 Task: Add an event with the title Third Brainstorming Session, date '2023/11/30', time 7:00 AM to 9:00 AMand add a description: Participants will understand the importance of building rapport and trust with the other party during negotiations. They will learn strategies to establish positive relationships, manage emotions, and navigate potential conflicts constructively., put the event into Orange category, logged in from the account softage.3@softage.netand send the event invitation to softage.2@softage.net and softage.4@softage.net. Set a reminder for the event 5 minutes before
Action: Mouse moved to (89, 88)
Screenshot: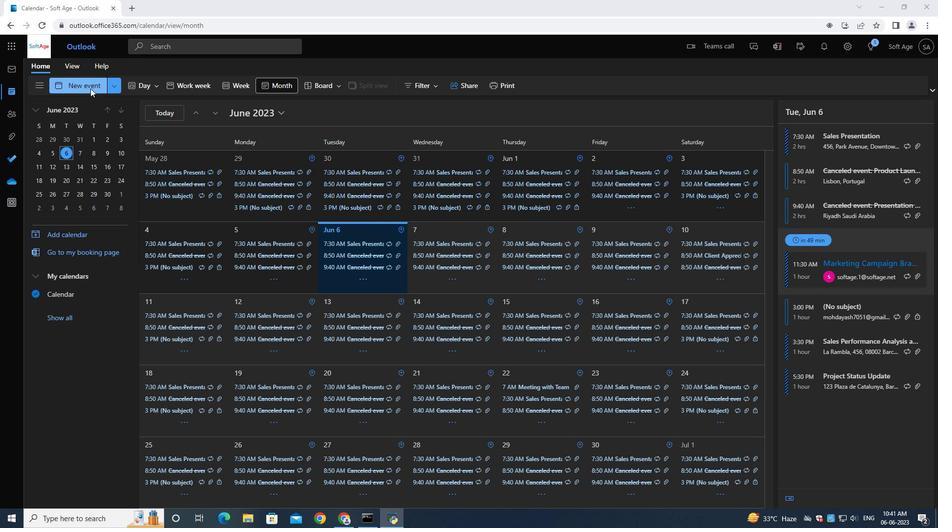 
Action: Mouse pressed left at (89, 88)
Screenshot: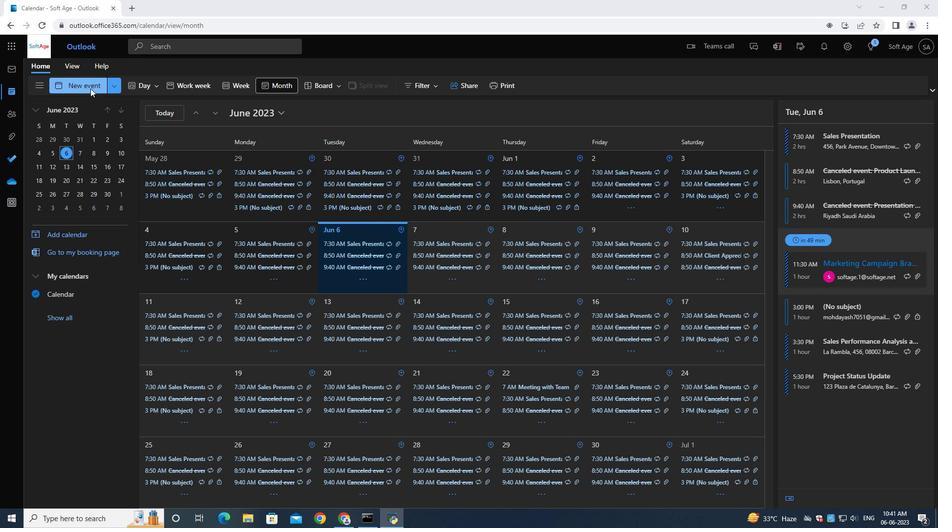 
Action: Mouse moved to (300, 167)
Screenshot: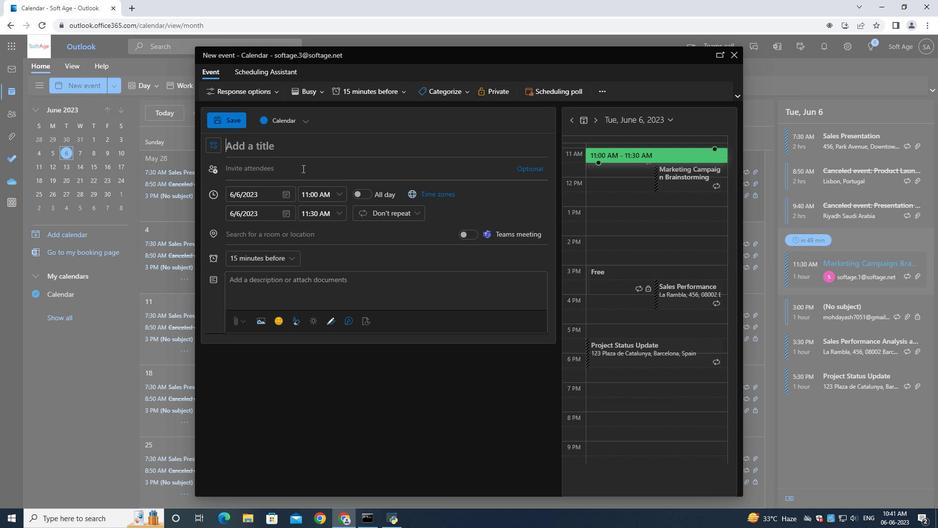 
Action: Mouse pressed left at (300, 167)
Screenshot: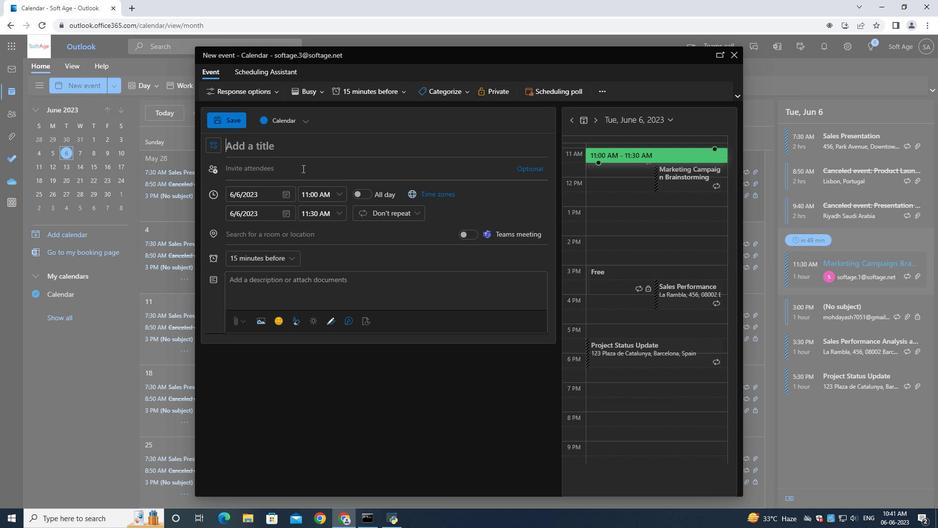 
Action: Mouse moved to (293, 150)
Screenshot: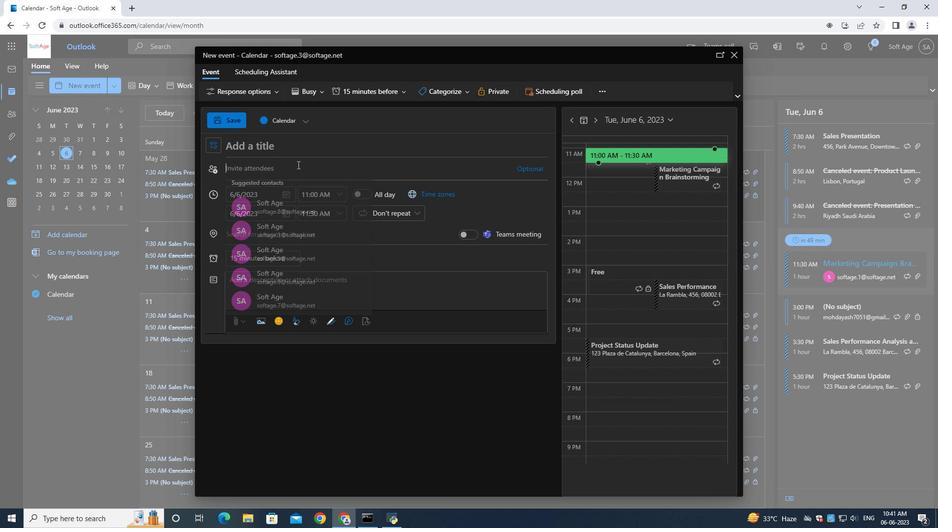 
Action: Mouse pressed left at (293, 150)
Screenshot: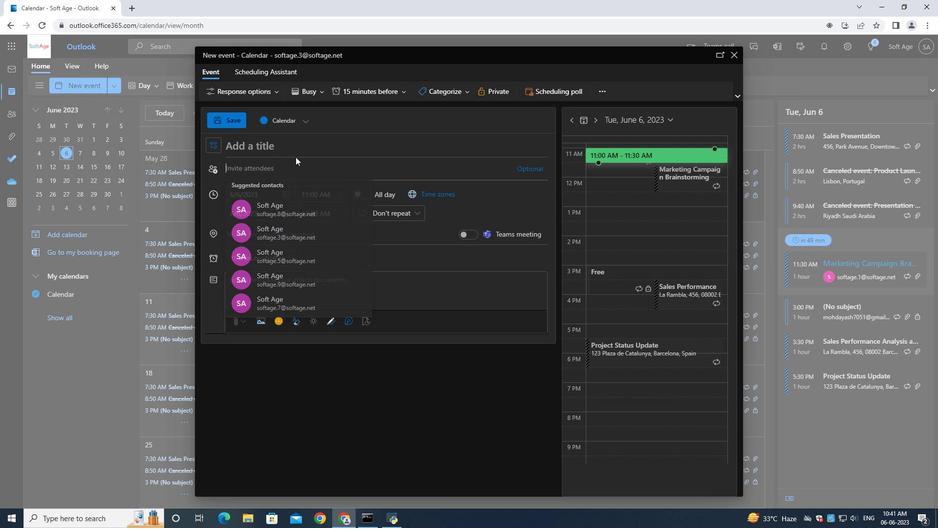
Action: Mouse moved to (295, 150)
Screenshot: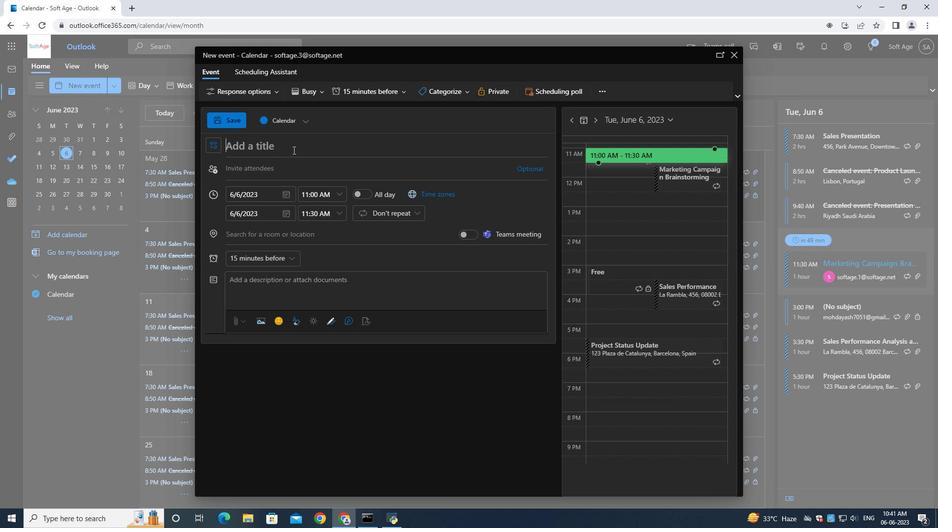 
Action: Key pressed <Key.shift>Third<Key.space><Key.shift>Ba<Key.backspace>rainstorming<Key.space><Key.shift><Key.shift><Key.shift>Session<Key.space>
Screenshot: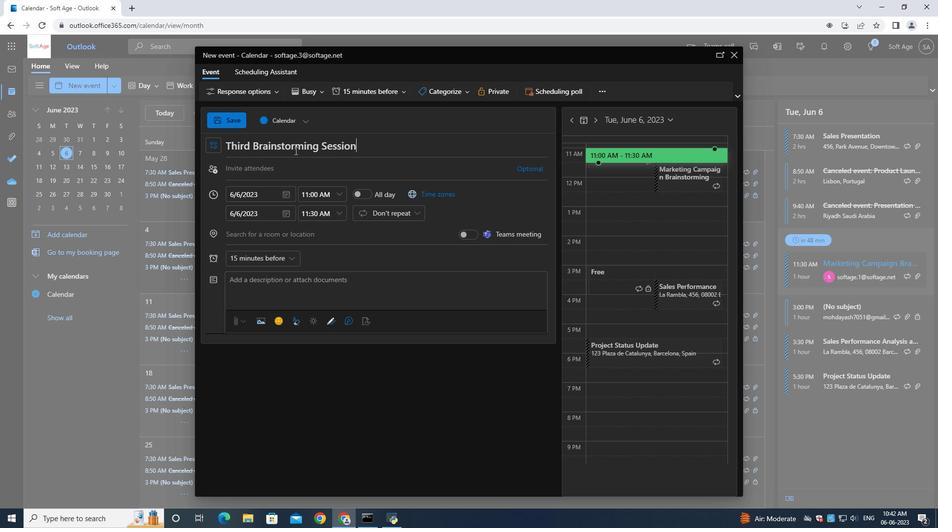 
Action: Mouse moved to (288, 194)
Screenshot: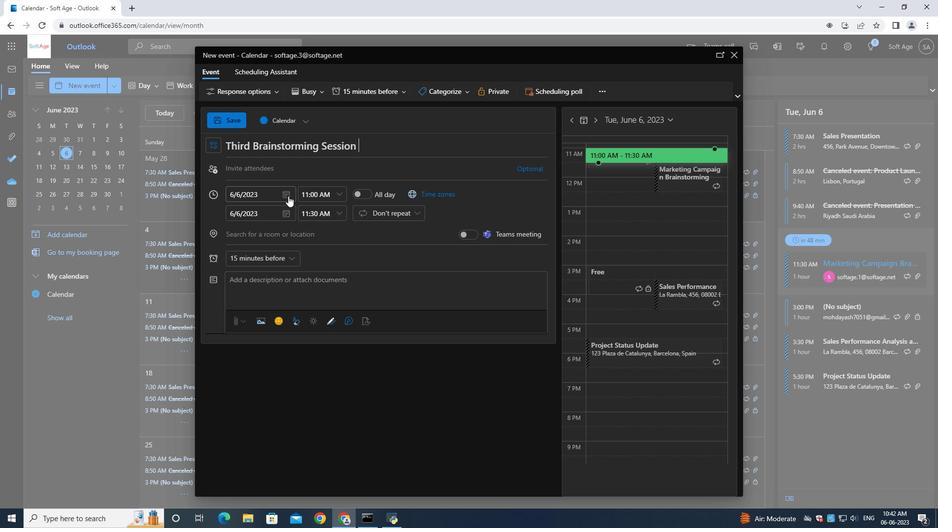 
Action: Mouse pressed left at (288, 194)
Screenshot: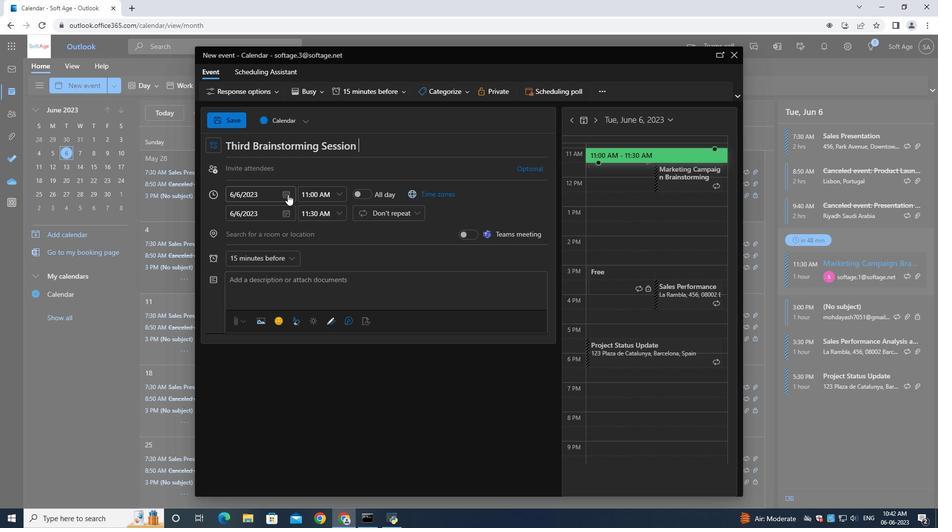 
Action: Mouse moved to (317, 209)
Screenshot: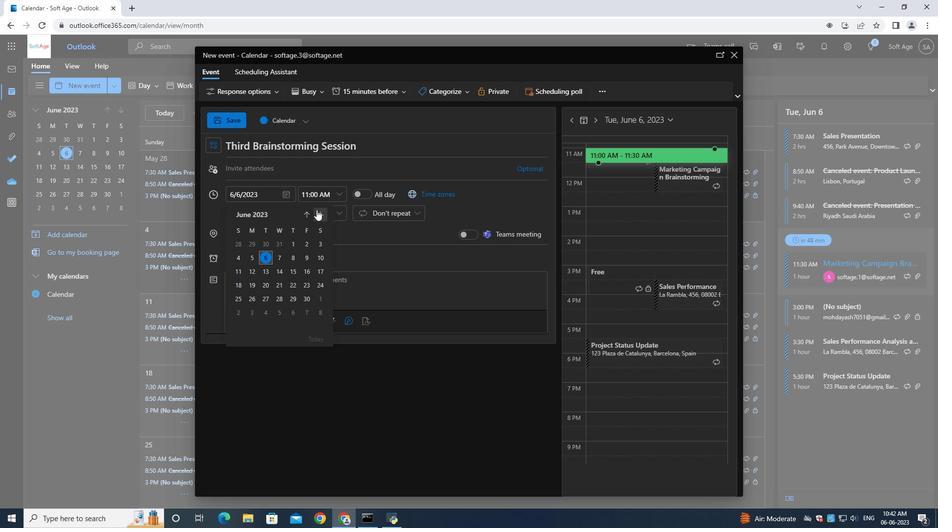 
Action: Mouse pressed left at (317, 209)
Screenshot: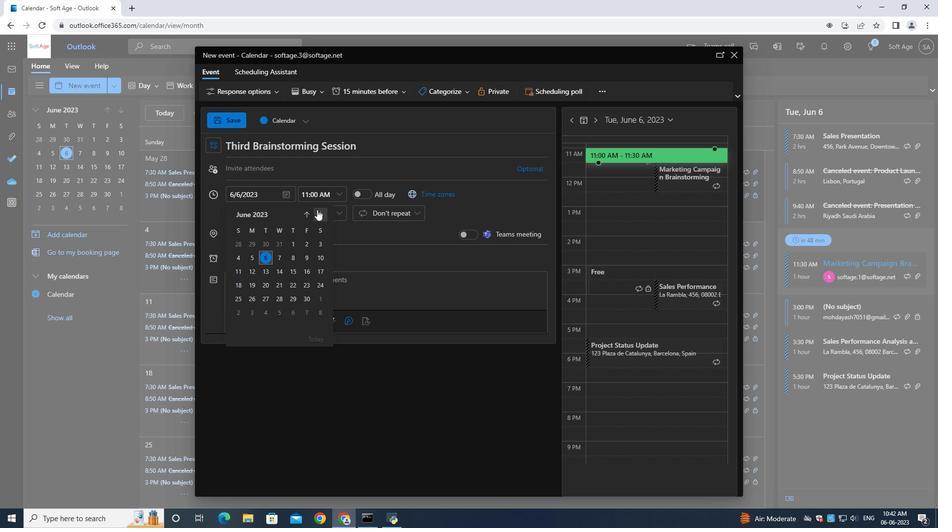 
Action: Mouse pressed left at (317, 209)
Screenshot: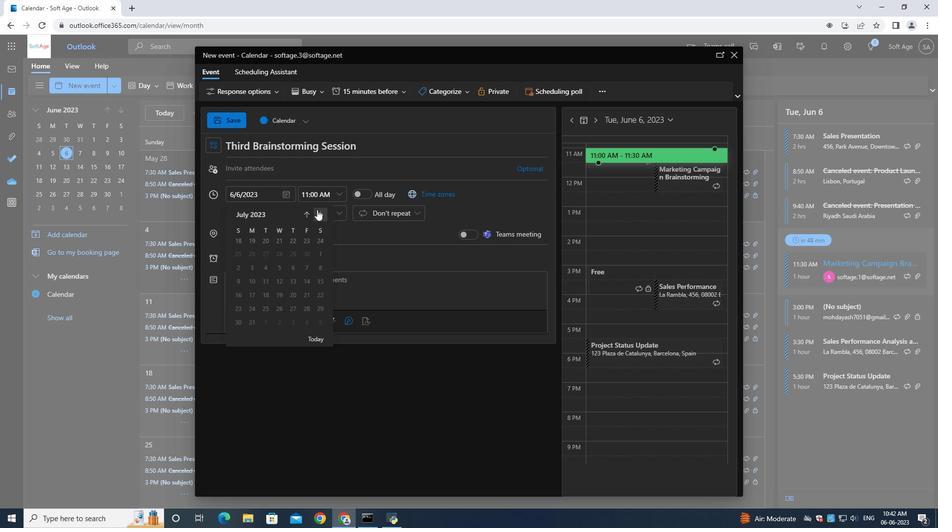 
Action: Mouse pressed left at (317, 209)
Screenshot: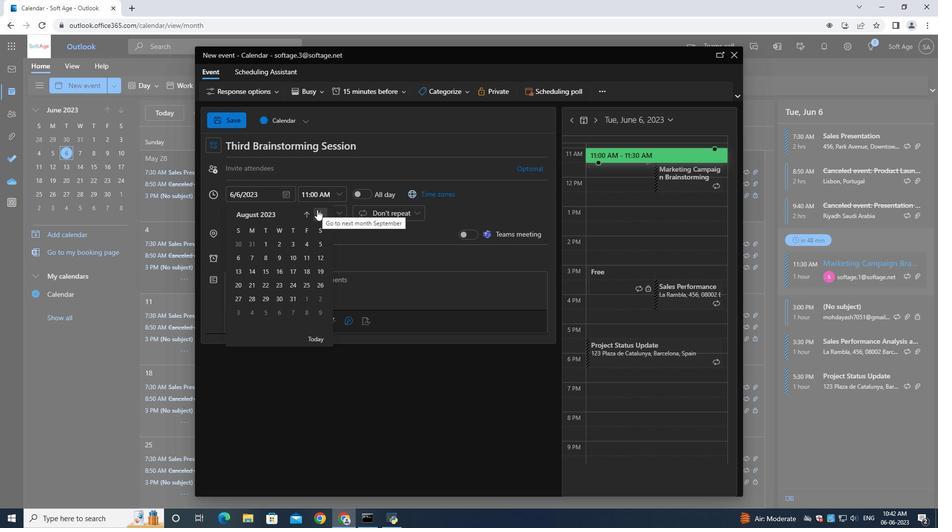 
Action: Mouse pressed left at (317, 209)
Screenshot: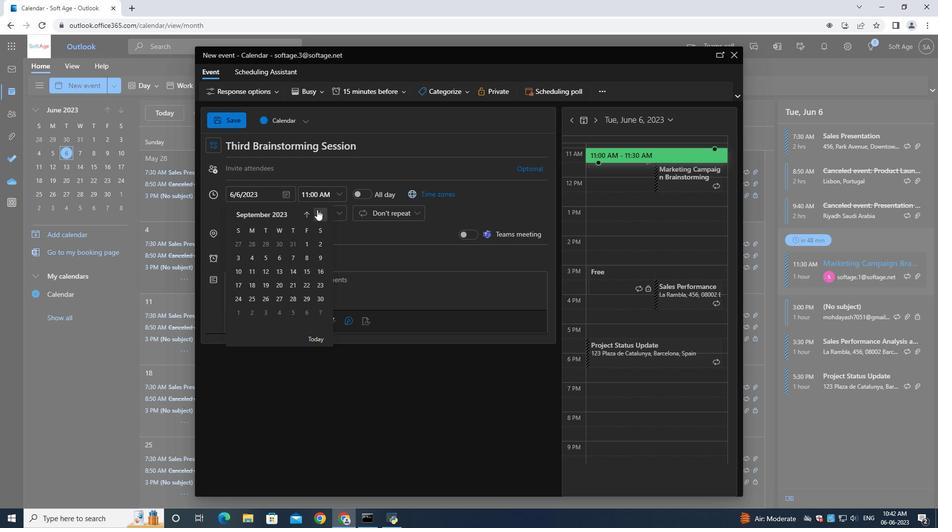 
Action: Mouse pressed left at (317, 209)
Screenshot: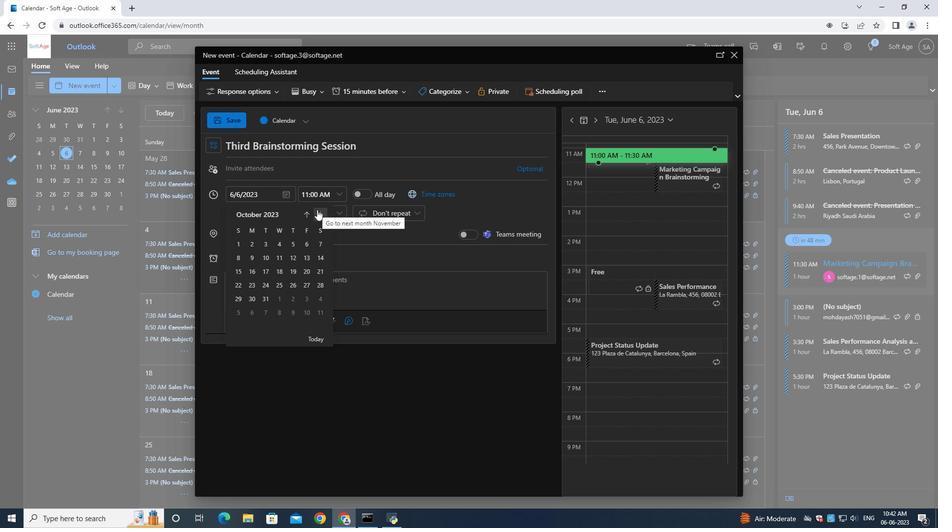 
Action: Mouse moved to (290, 299)
Screenshot: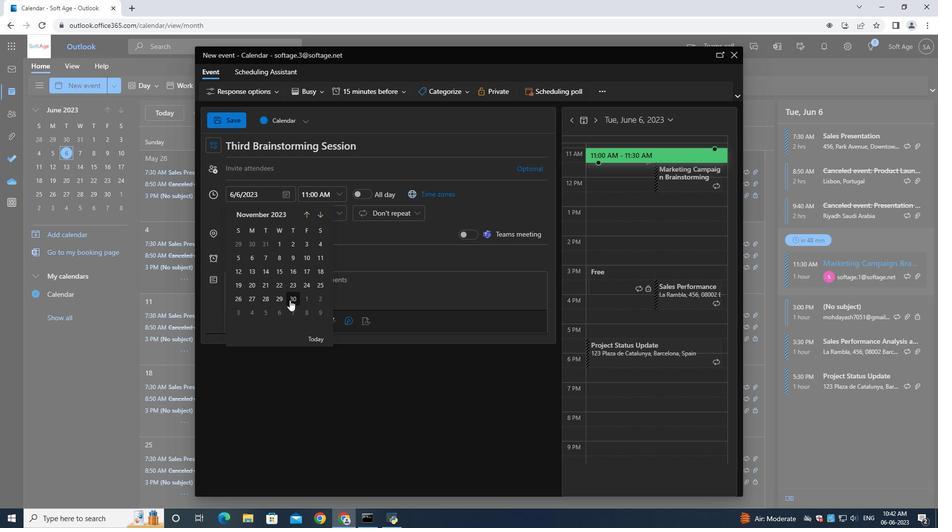 
Action: Mouse pressed left at (290, 299)
Screenshot: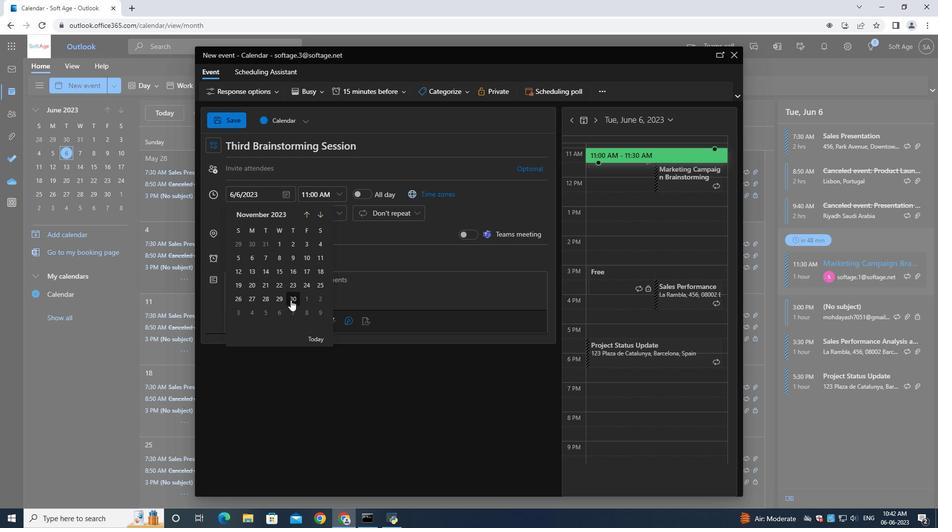 
Action: Mouse moved to (318, 200)
Screenshot: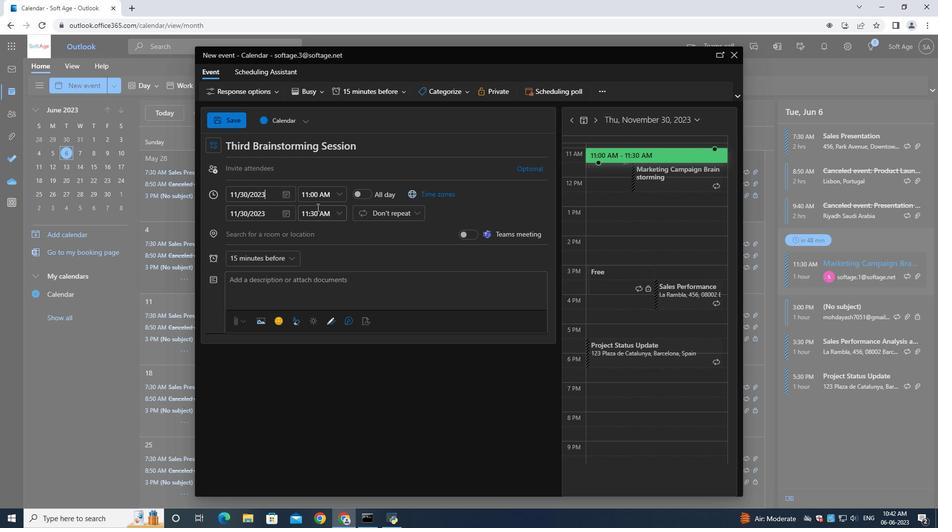 
Action: Mouse pressed left at (318, 200)
Screenshot: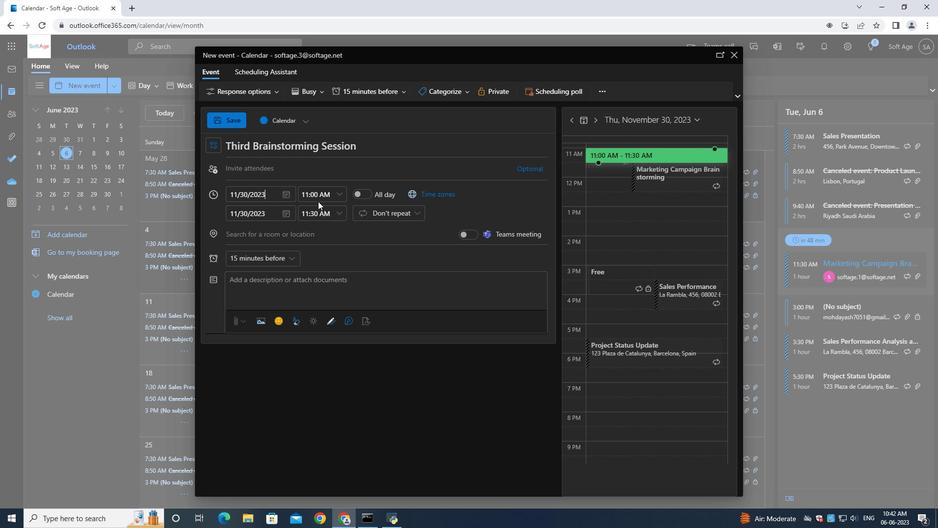 
Action: Mouse moved to (361, 213)
Screenshot: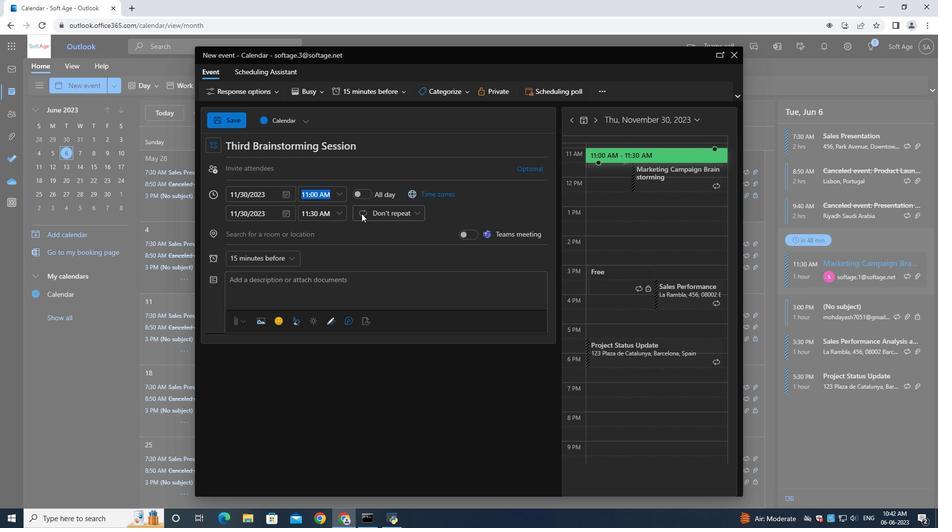 
Action: Key pressed 7<Key.shift_r>:00<Key.shift>AM
Screenshot: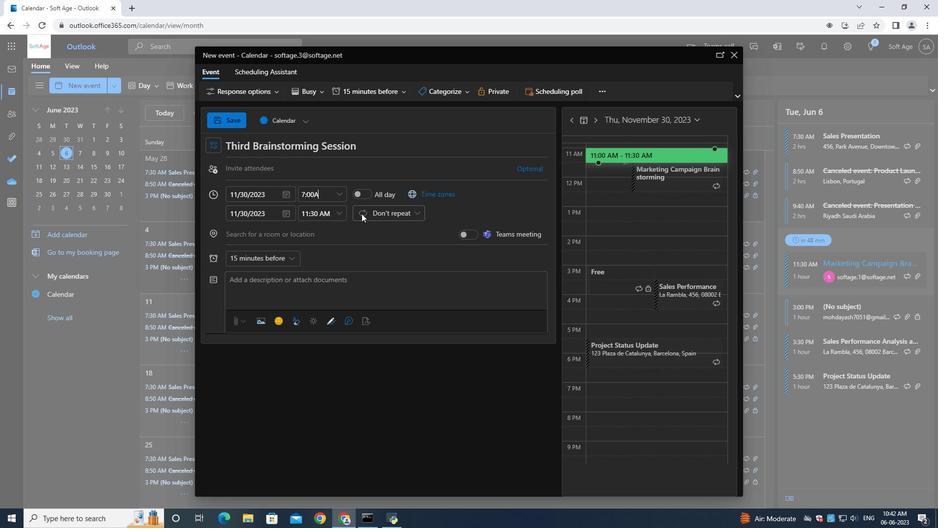 
Action: Mouse moved to (307, 216)
Screenshot: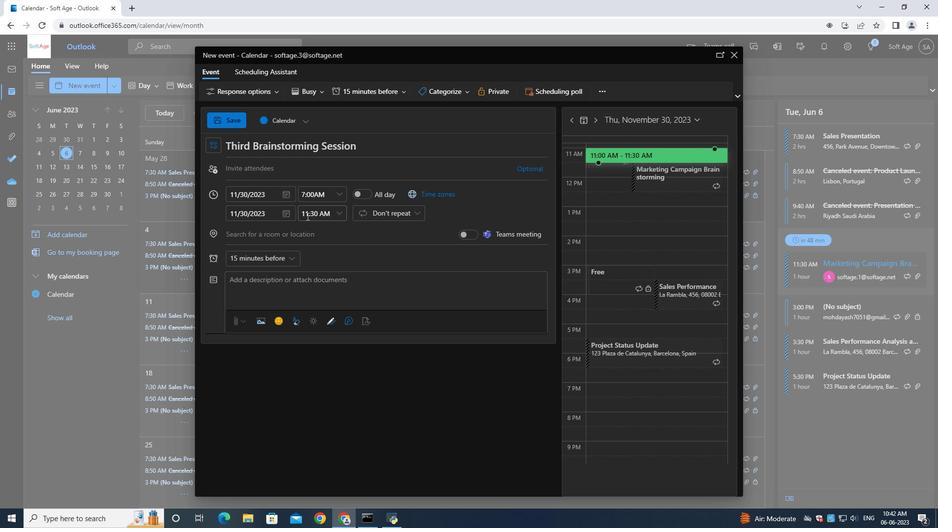 
Action: Mouse pressed left at (307, 216)
Screenshot: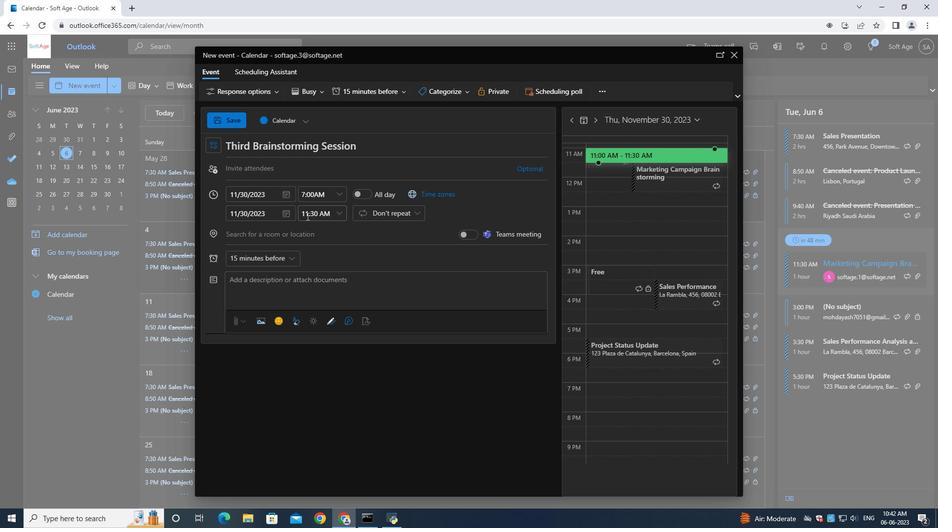 
Action: Mouse moved to (307, 215)
Screenshot: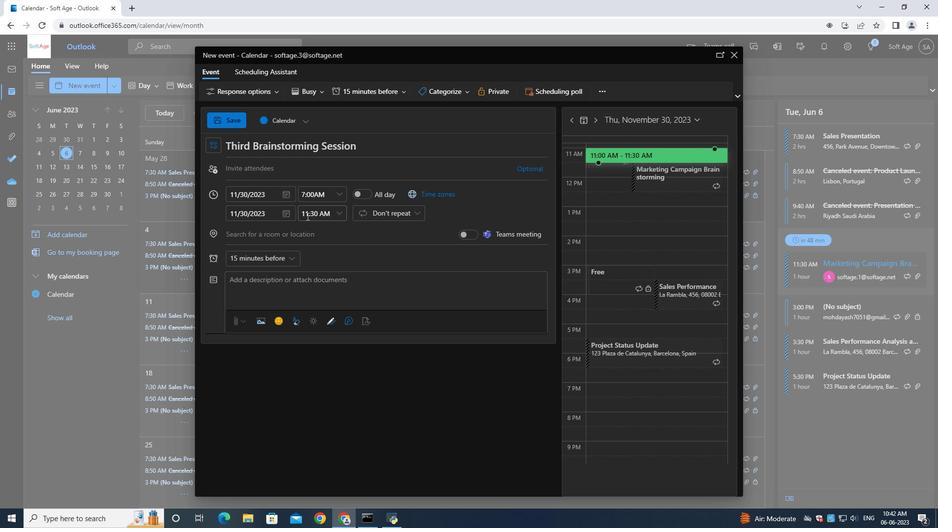 
Action: Key pressed 9<Key.shift_r>:00<Key.shift>AM
Screenshot: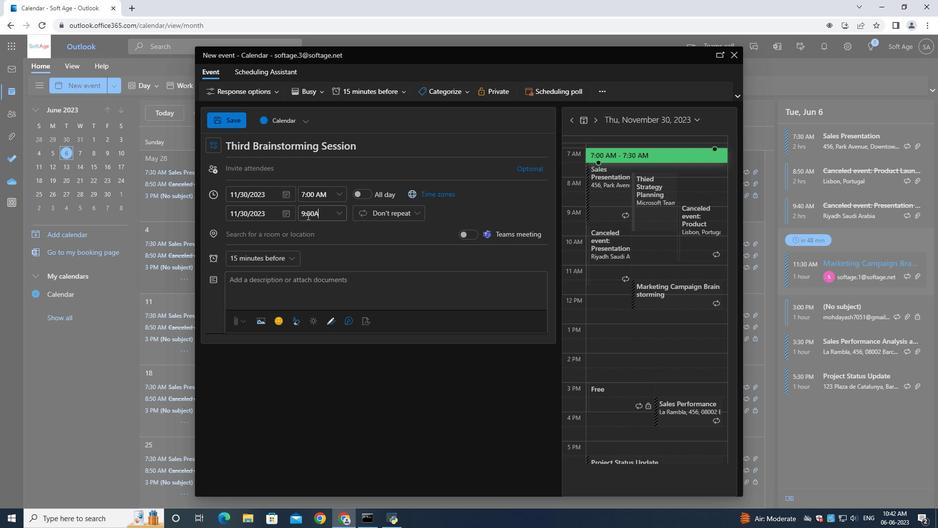 
Action: Mouse moved to (268, 277)
Screenshot: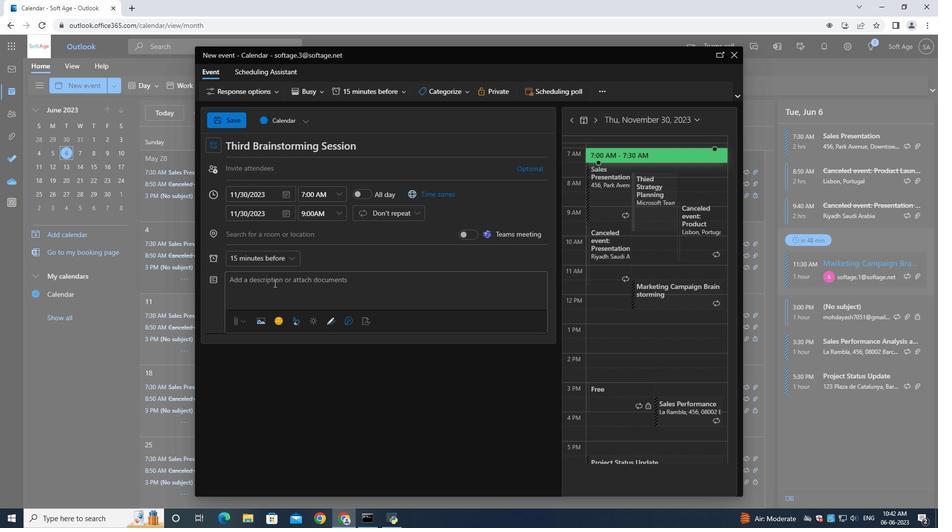 
Action: Mouse pressed left at (268, 277)
Screenshot: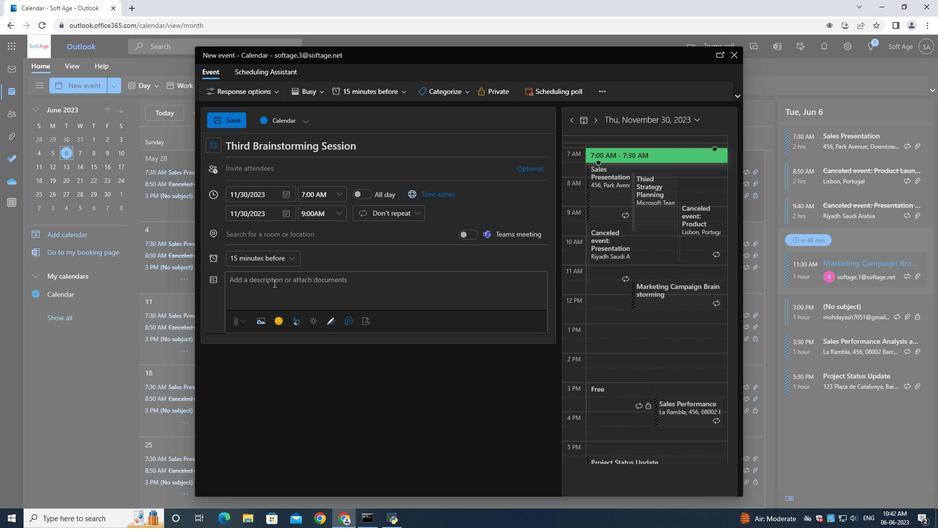 
Action: Mouse moved to (270, 275)
Screenshot: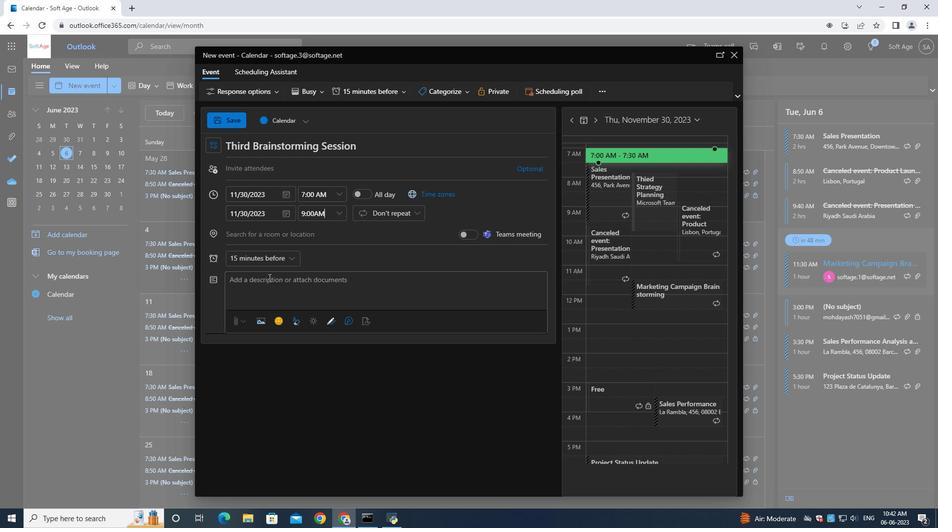 
Action: Key pressed <Key.shift>Participants<Key.space>will<Key.space>understand<Key.space>the<Key.space>importance<Key.space>of<Key.space>building<Key.space>rapport<Key.space>and<Key.space>trust<Key.space>with<Key.space>the<Key.space>other<Key.space>party<Key.space>during<Key.space>negotiations.<Key.space><Key.shift><Key.shift><Key.shift><Key.shift><Key.shift><Key.shift><Key.shift><Key.shift><Key.shift><Key.shift><Key.shift><Key.shift><Key.shift><Key.shift><Key.shift><Key.shift><Key.shift><Key.shift><Key.shift><Key.shift><Key.shift><Key.shift>Theu<Key.backspace>y<Key.space>will<Key.space>learn<Key.space>strategies<Key.space>to<Key.space>establish<Key.space>positive<Key.space>relationship,<Key.space>manage<Key.space>emotions,<Key.space>and<Key.space>navigate<Key.space>potenial<Key.space>confi<Key.backspace><Key.backspace><Key.backspace><Key.backspace><Key.backspace><Key.backspace><Key.backspace><Key.backspace><Key.backspace><Key.backspace><Key.backspace><Key.backspace><Key.backspace><Key.backspace><Key.backspace>
Screenshot: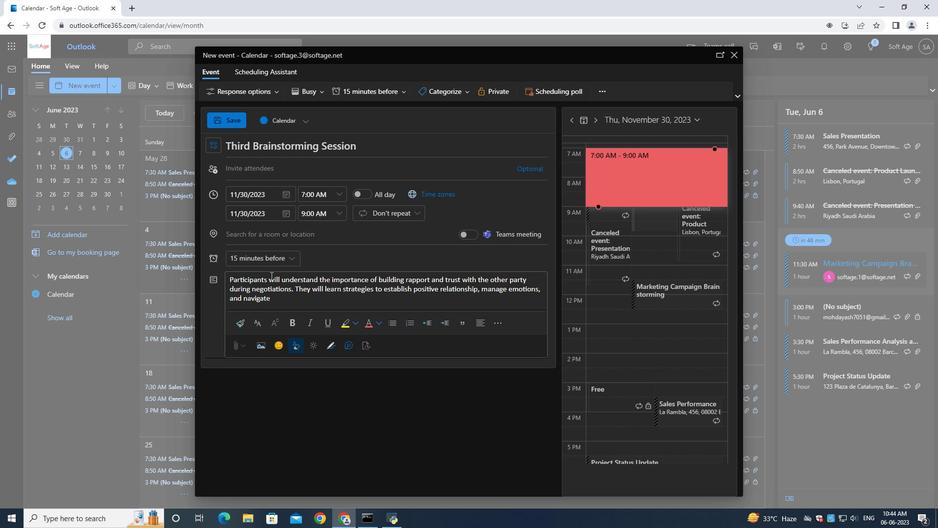 
Action: Mouse moved to (271, 274)
Screenshot: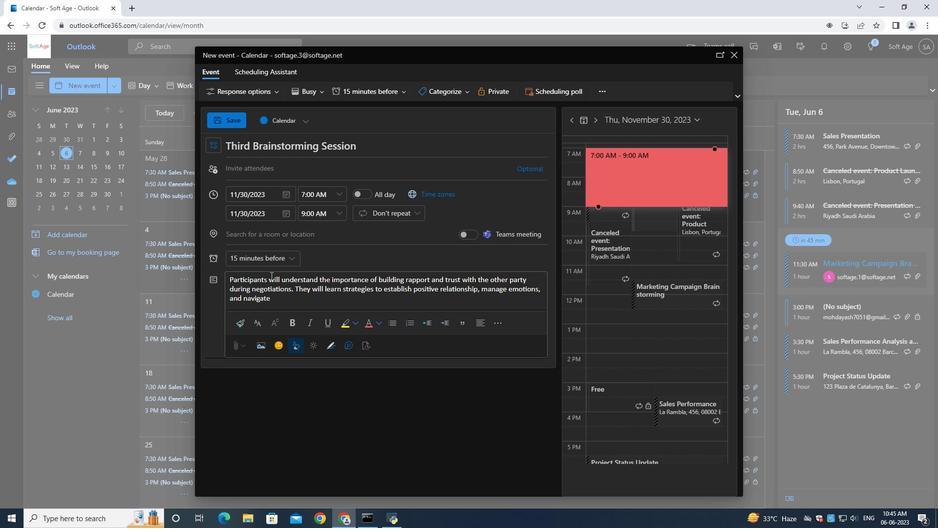 
Action: Key pressed <Key.backspace>
Screenshot: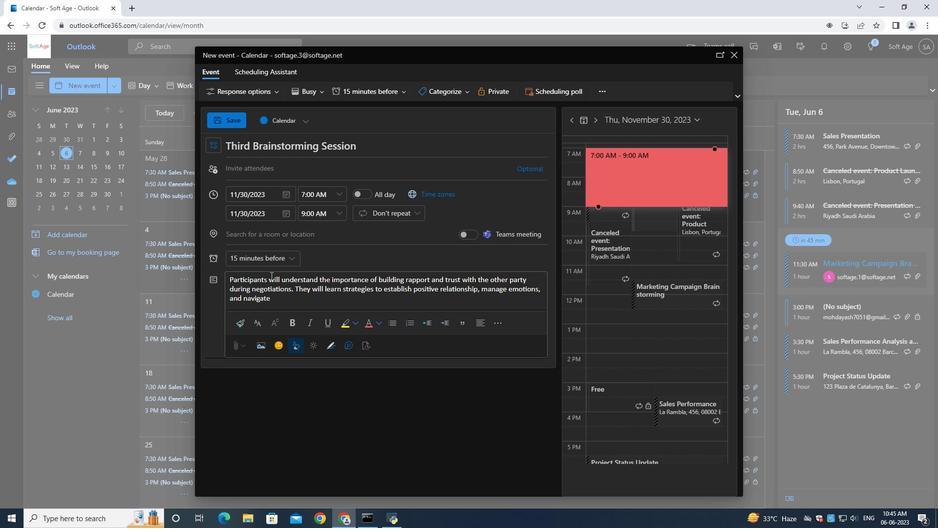 
Action: Mouse moved to (275, 276)
Screenshot: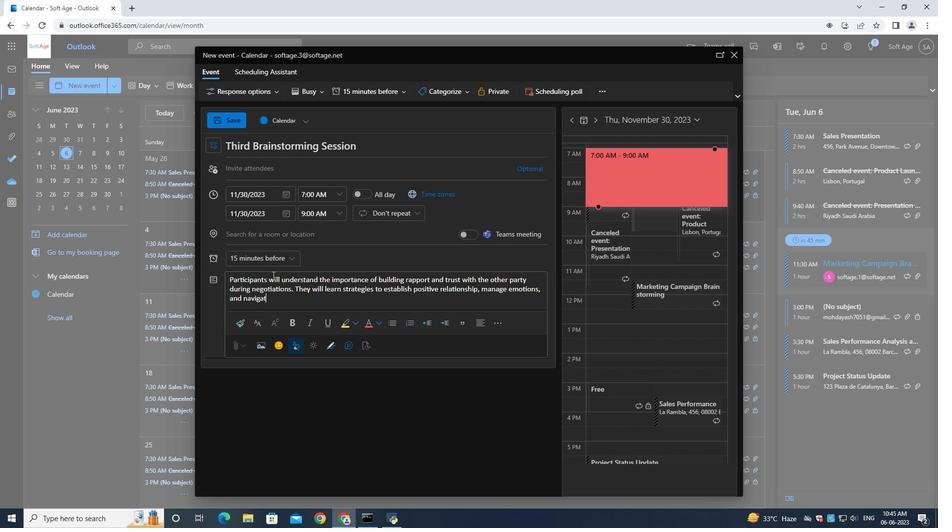 
Action: Key pressed <Key.backspace><Key.backspace><Key.backspace><Key.backspace>vigate<Key.space>potential<Key.space>con
Screenshot: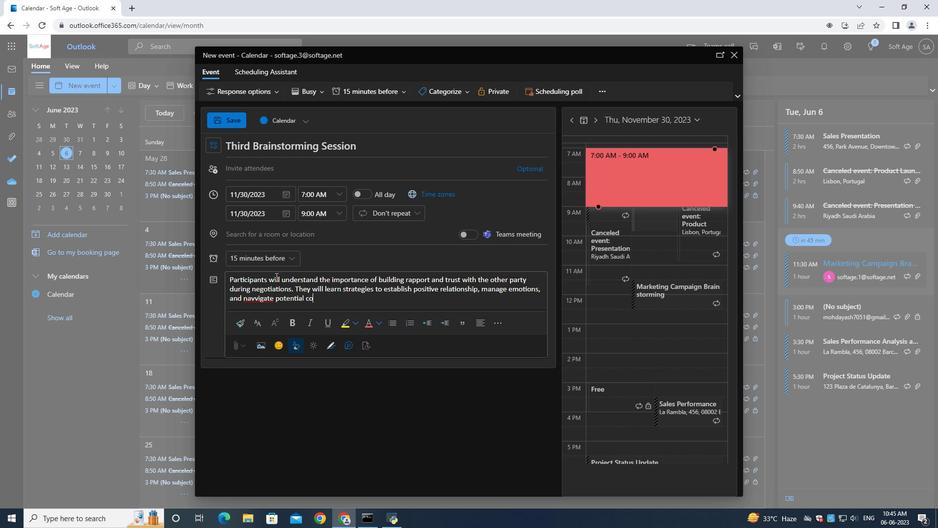 
Action: Mouse moved to (267, 299)
Screenshot: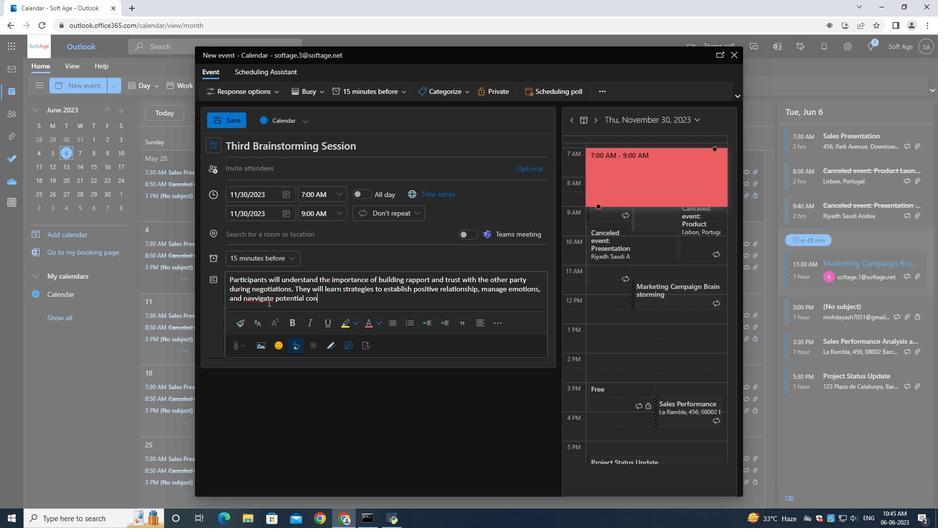 
Action: Mouse pressed left at (267, 299)
Screenshot: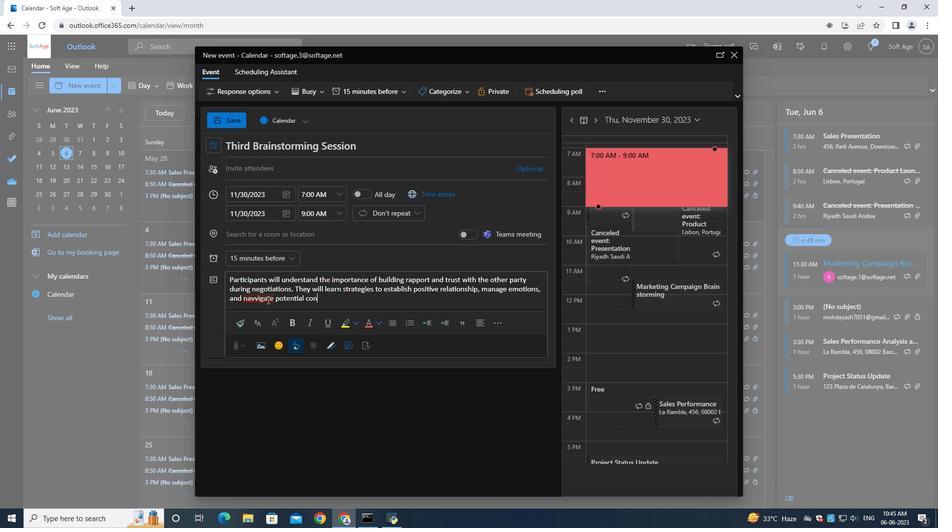
Action: Mouse moved to (253, 300)
Screenshot: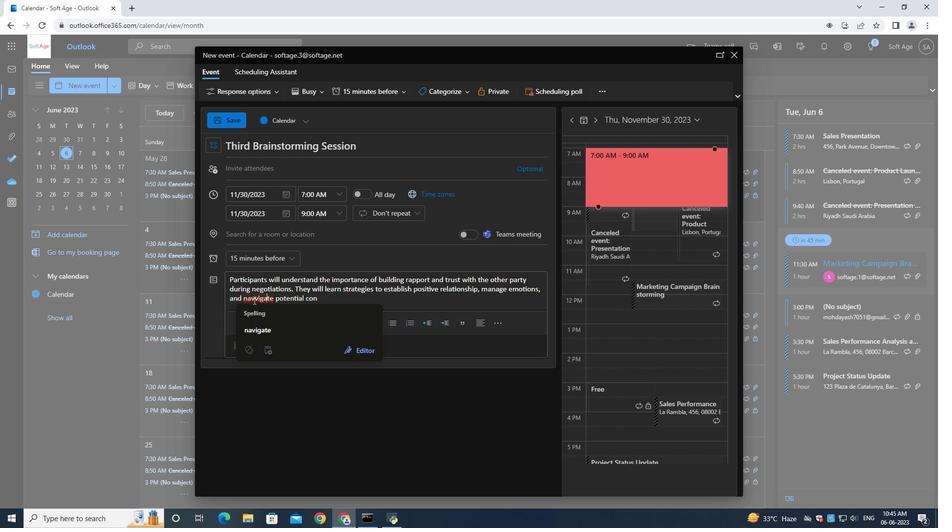 
Action: Mouse pressed left at (253, 300)
Screenshot: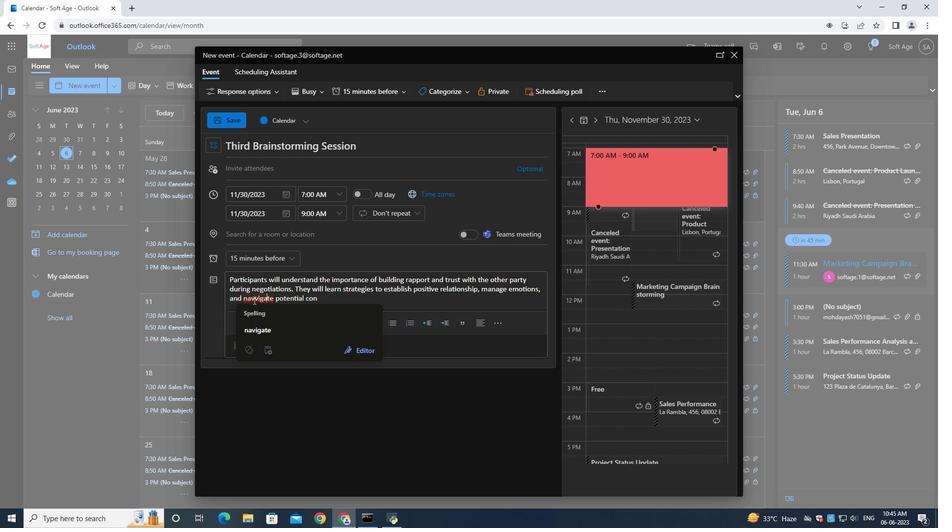 
Action: Mouse moved to (251, 326)
Screenshot: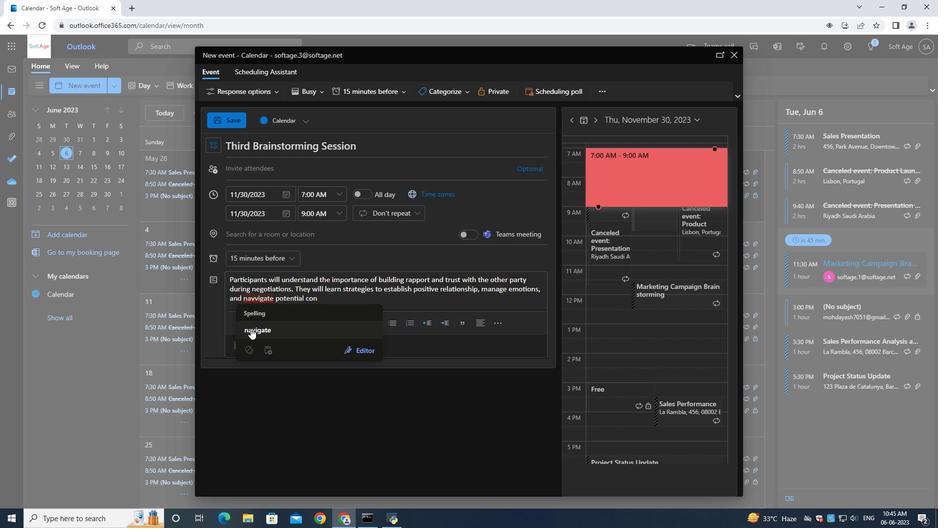 
Action: Mouse pressed left at (251, 326)
Screenshot: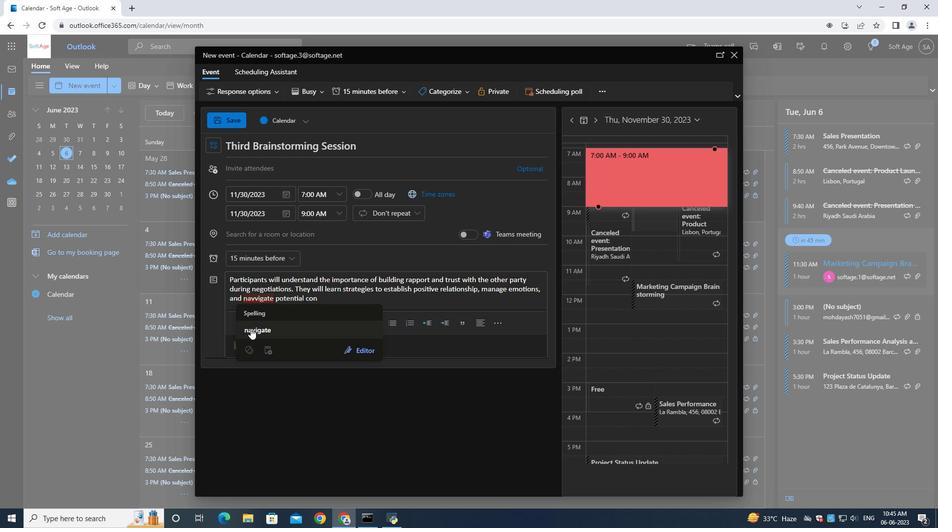 
Action: Mouse moved to (321, 297)
Screenshot: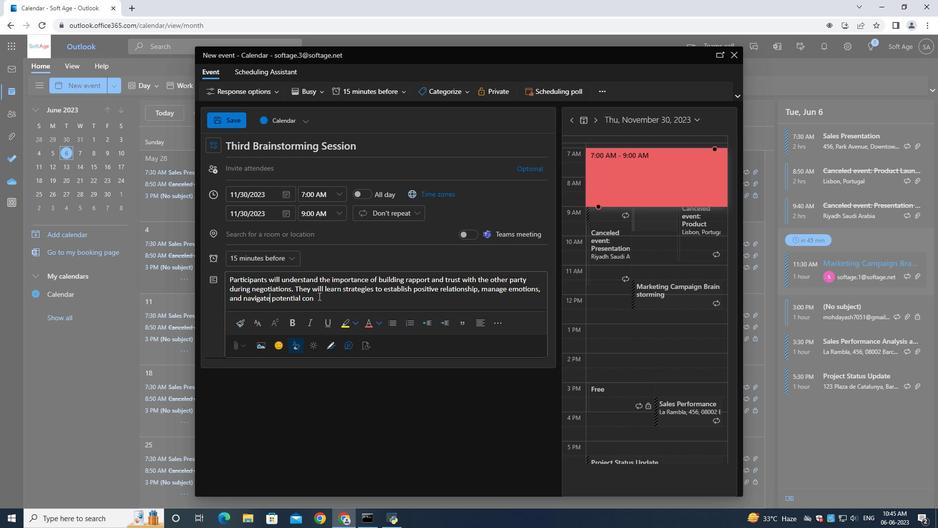 
Action: Mouse pressed left at (321, 297)
Screenshot: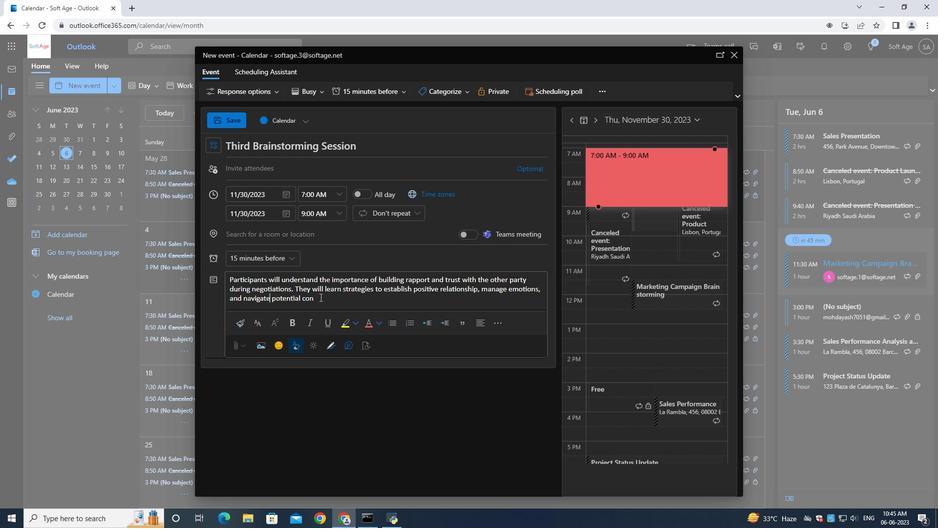 
Action: Mouse moved to (321, 297)
Screenshot: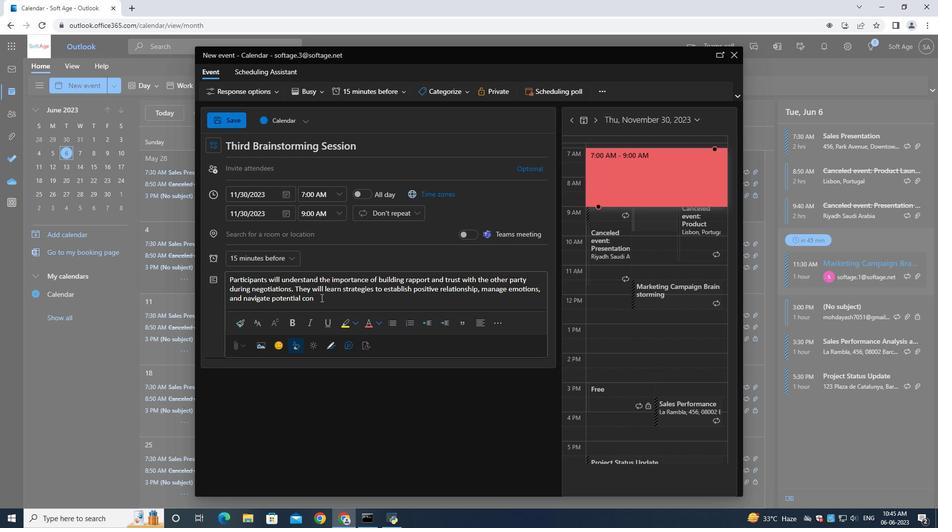 
Action: Key pressed fi<Key.backspace>licts<Key.space>constructivel<Key.backspace>ly.
Screenshot: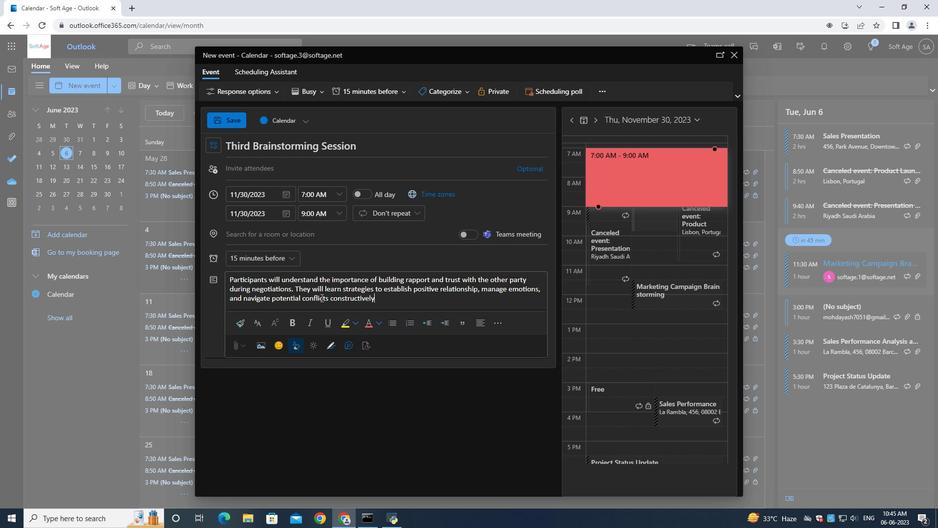 
Action: Mouse moved to (455, 94)
Screenshot: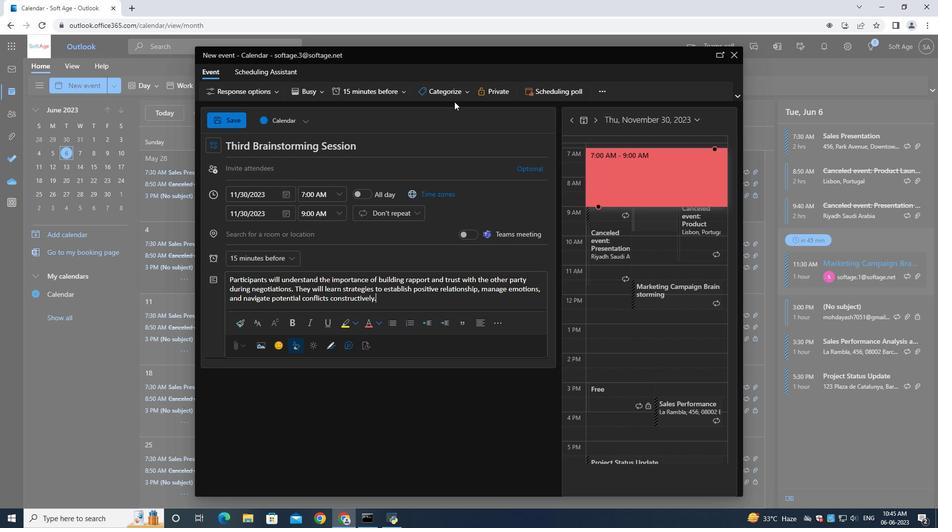 
Action: Mouse pressed left at (455, 94)
Screenshot: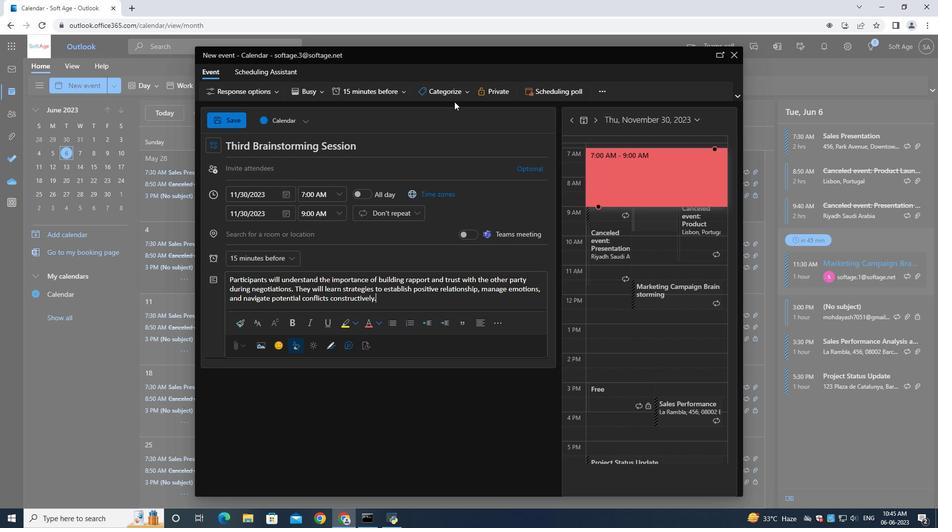 
Action: Mouse moved to (444, 143)
Screenshot: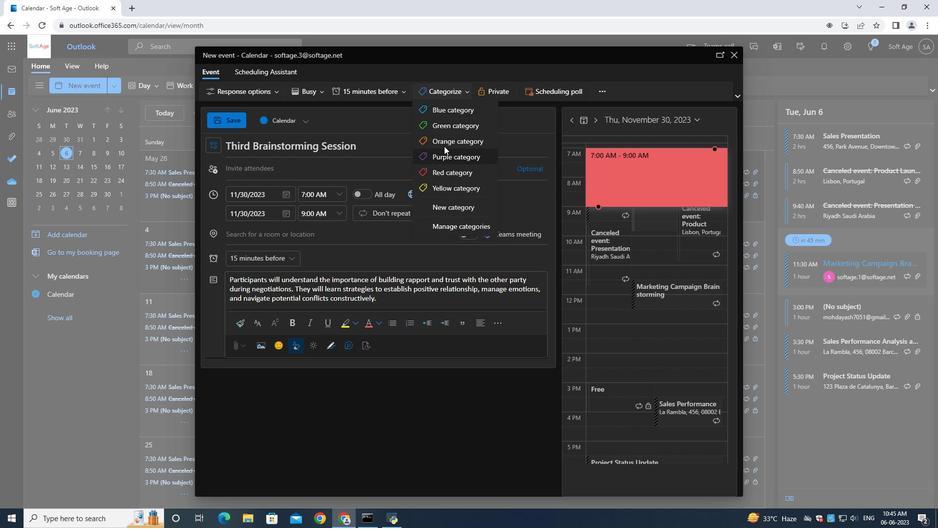 
Action: Mouse pressed left at (444, 143)
Screenshot: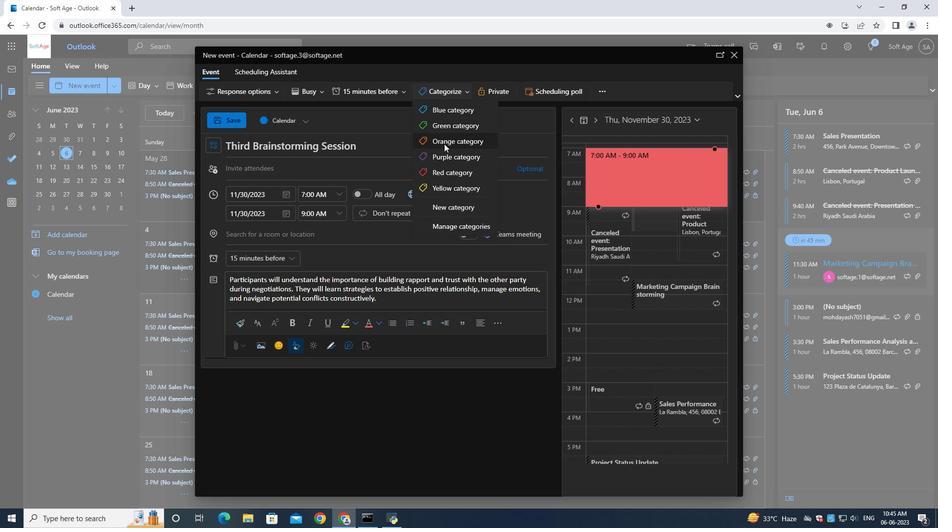 
Action: Mouse moved to (257, 170)
Screenshot: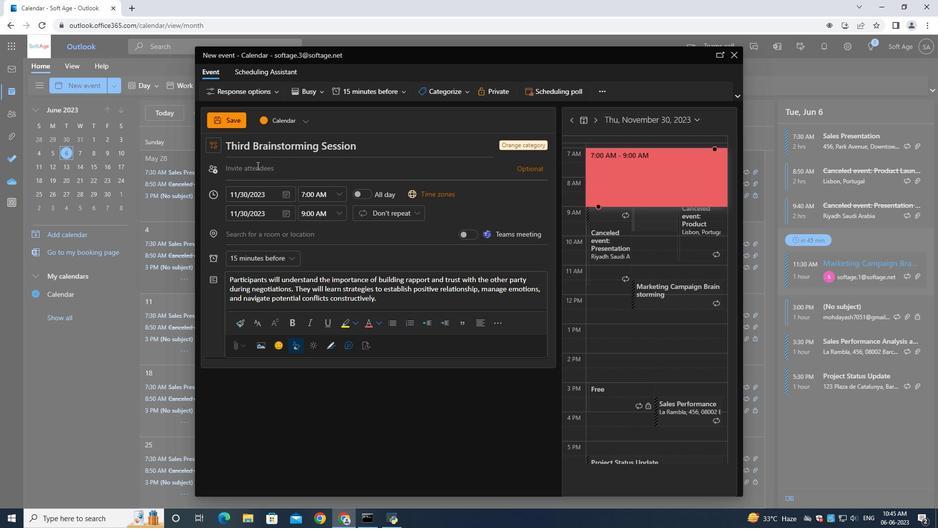 
Action: Mouse pressed left at (257, 170)
Screenshot: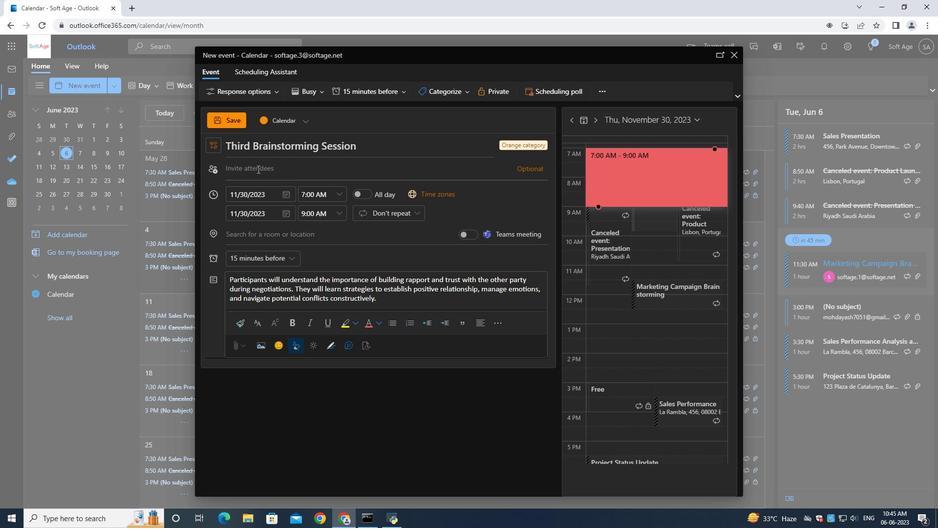 
Action: Key pressed softage.2<Key.shift>@softage.net
Screenshot: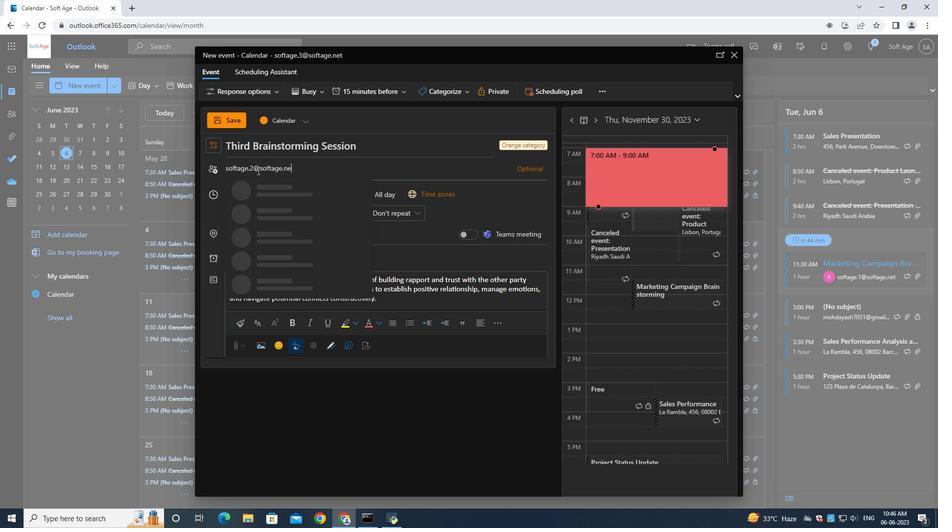 
Action: Mouse moved to (272, 198)
Screenshot: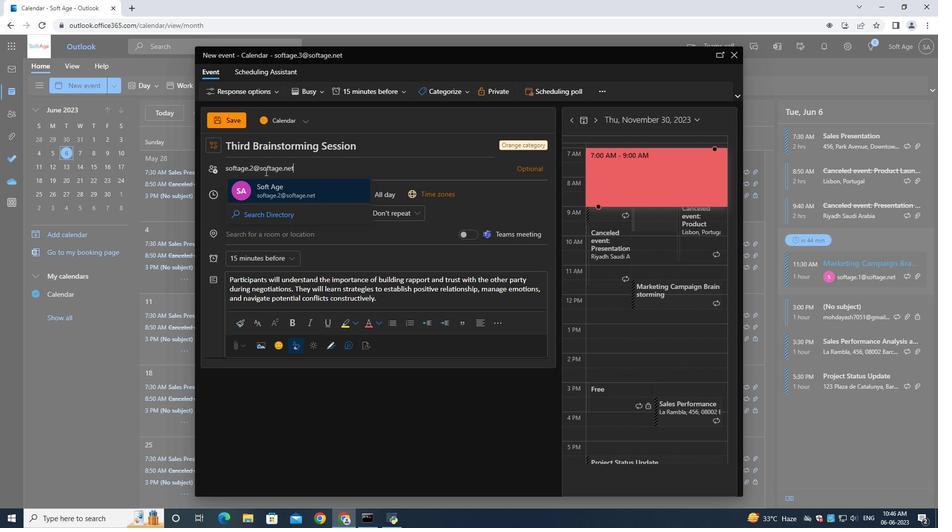 
Action: Mouse pressed left at (272, 198)
Screenshot: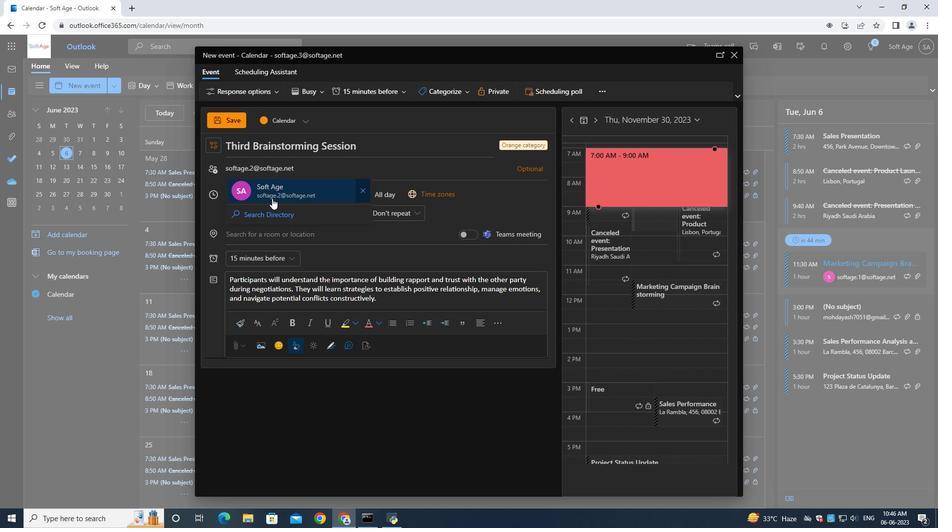 
Action: Mouse moved to (273, 198)
Screenshot: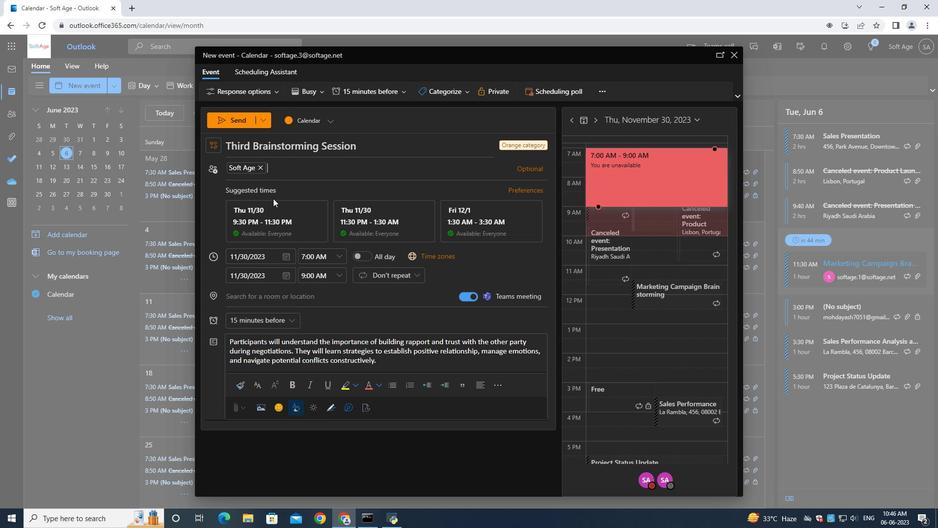 
Action: Key pressed softage.4<Key.shift>@softage.net
Screenshot: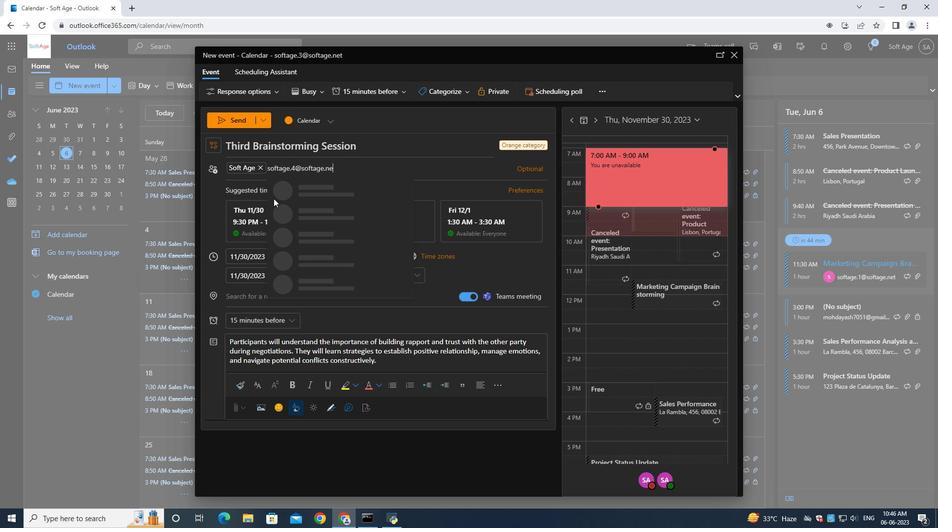 
Action: Mouse moved to (306, 193)
Screenshot: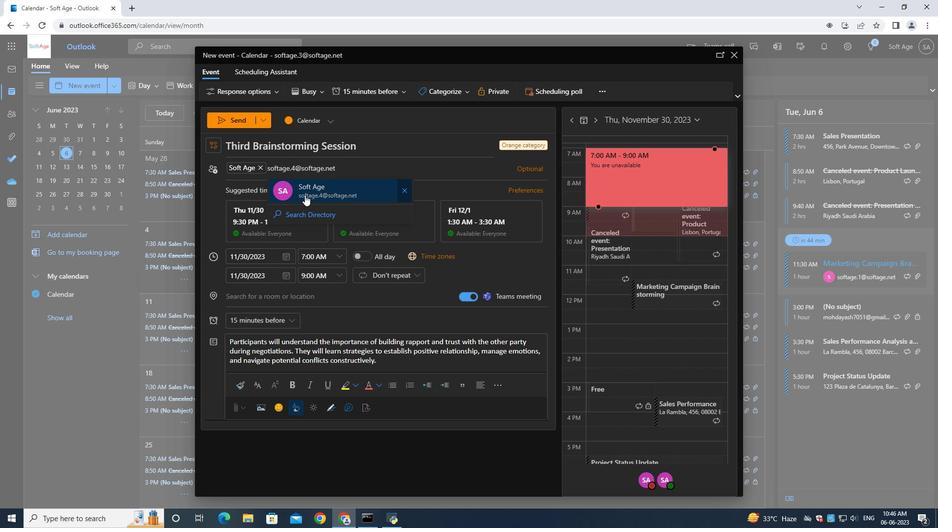 
Action: Mouse pressed left at (306, 193)
Screenshot: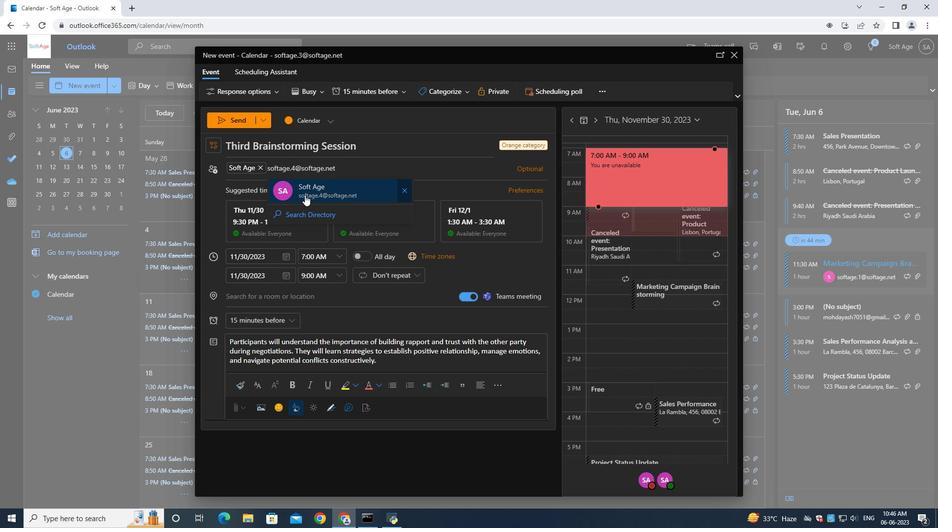 
Action: Mouse moved to (256, 321)
Screenshot: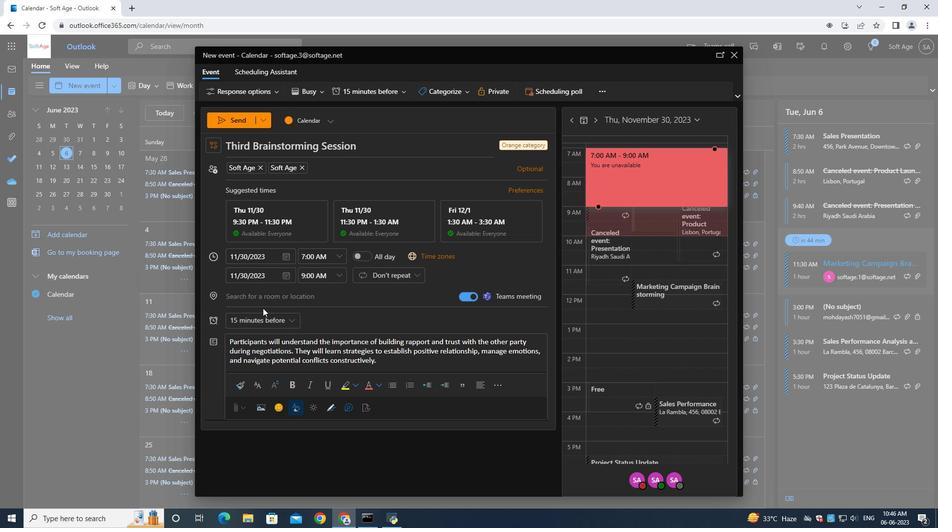 
Action: Mouse pressed left at (256, 321)
Screenshot: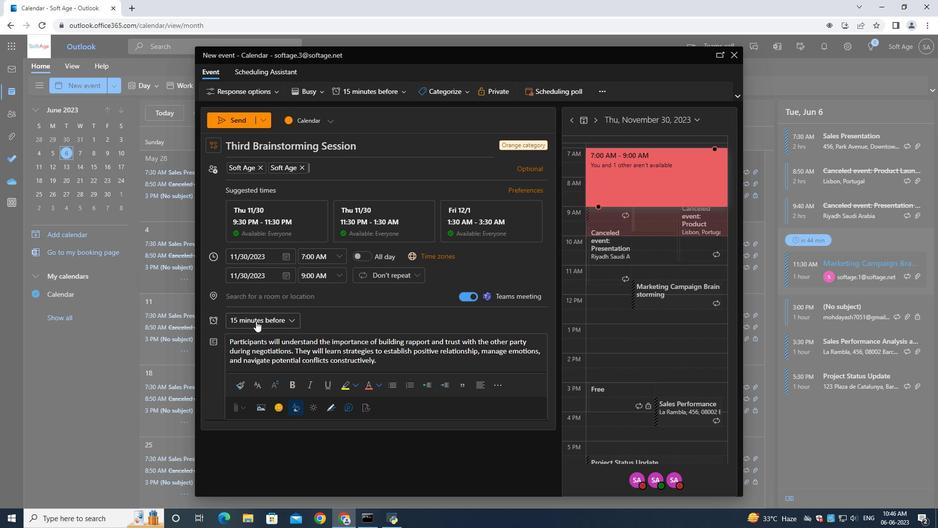 
Action: Mouse moved to (261, 166)
Screenshot: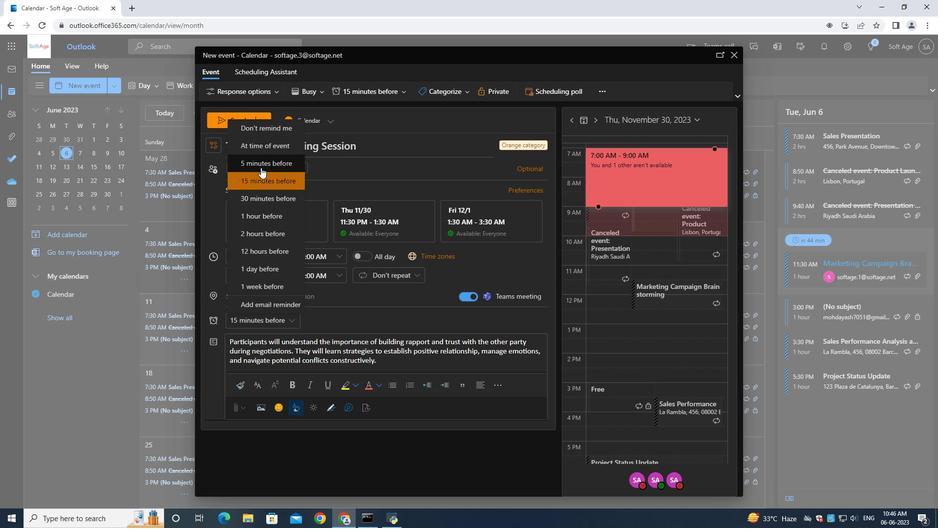 
Action: Mouse pressed left at (261, 166)
Screenshot: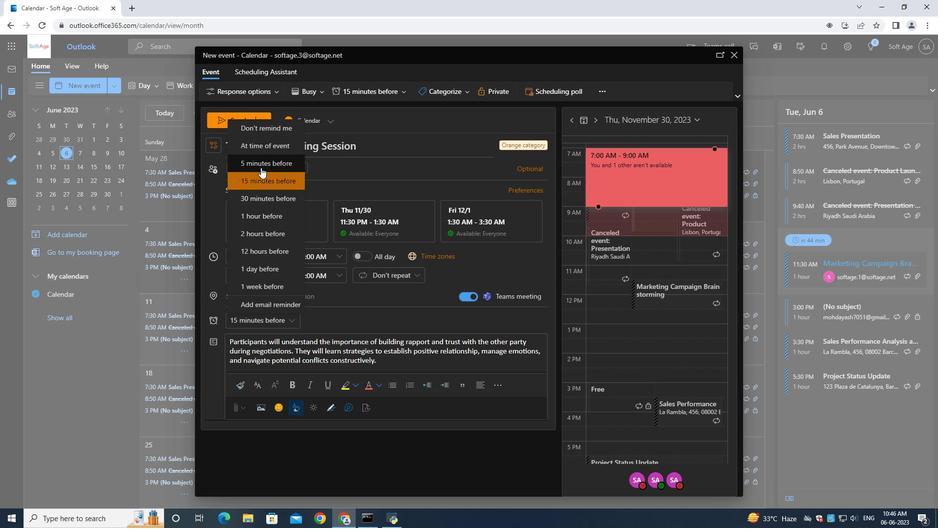 
Action: Mouse moved to (239, 122)
Screenshot: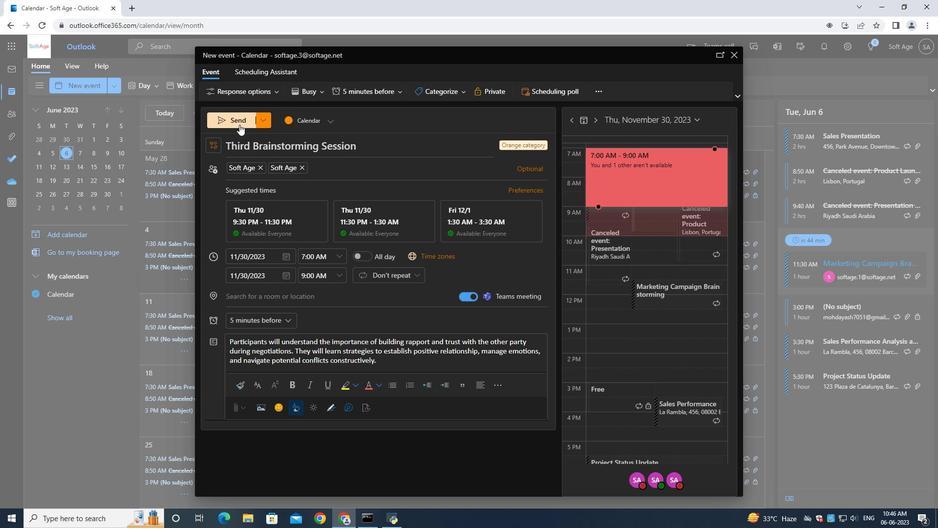 
Action: Mouse pressed left at (239, 122)
Screenshot: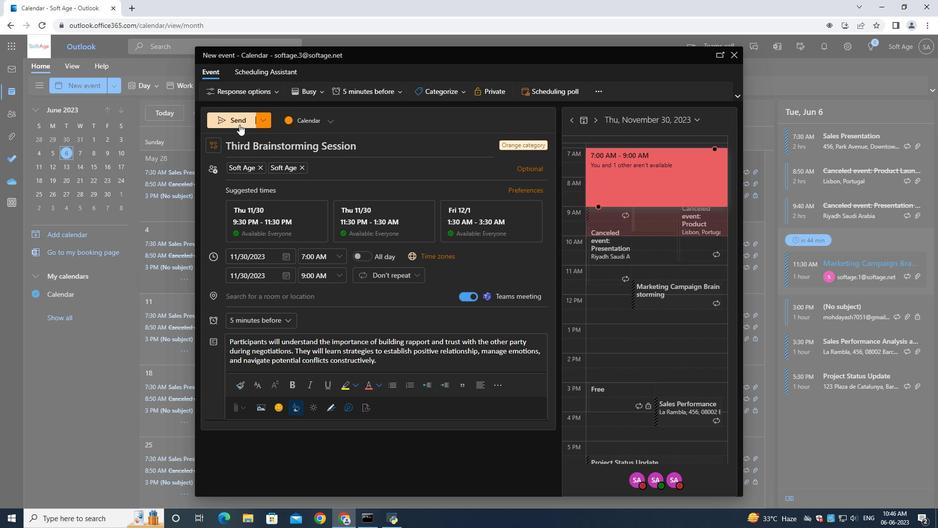 
Action: Mouse moved to (406, 163)
Screenshot: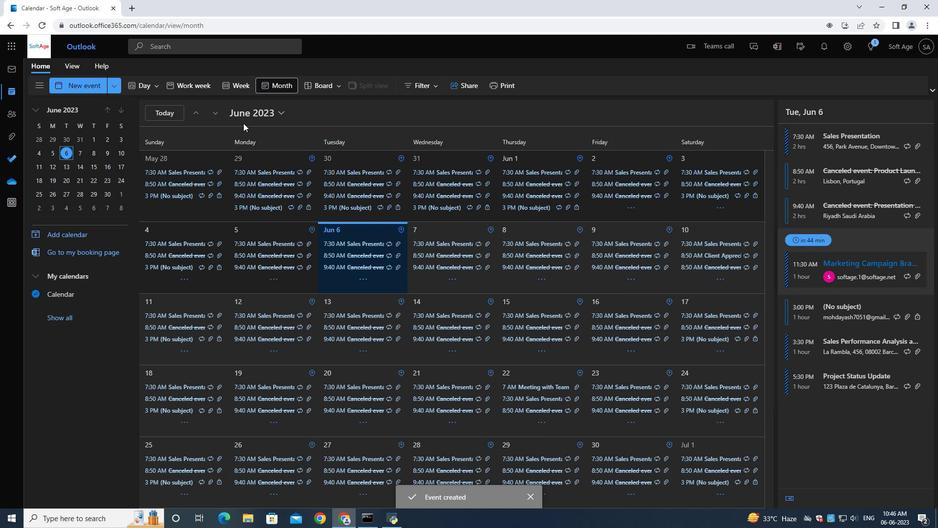 
